 Task: Use the advanced options to search for repositories written in the language "Python".
Action: Mouse moved to (164, 205)
Screenshot: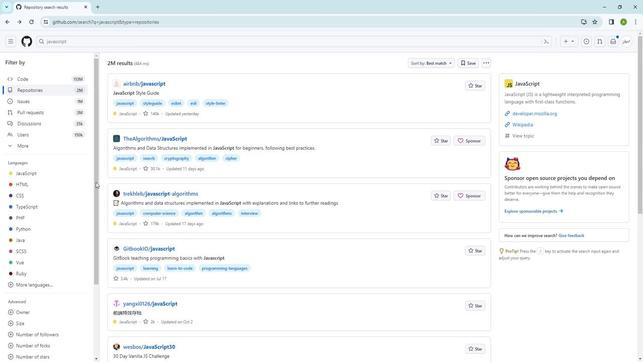 
Action: Mouse pressed left at (164, 205)
Screenshot: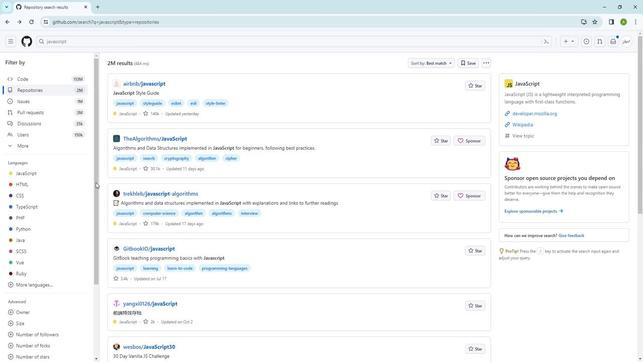 
Action: Mouse moved to (135, 305)
Screenshot: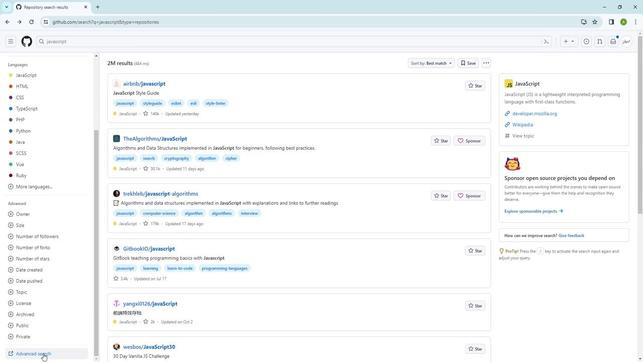 
Action: Mouse pressed left at (135, 305)
Screenshot: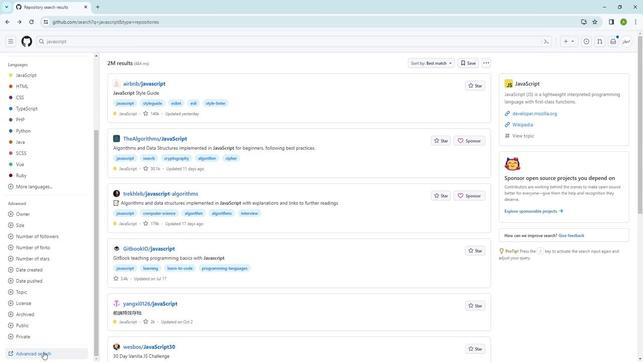 
Action: Mouse moved to (265, 194)
Screenshot: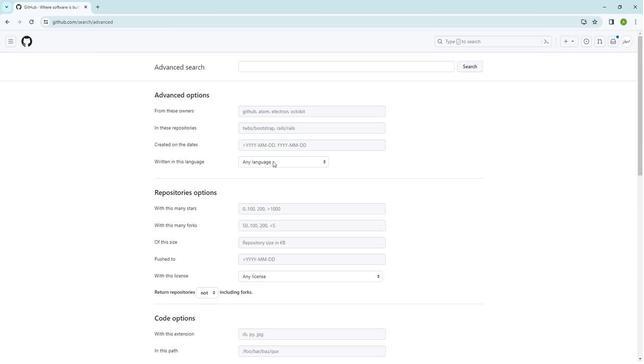 
Action: Mouse pressed left at (265, 194)
Screenshot: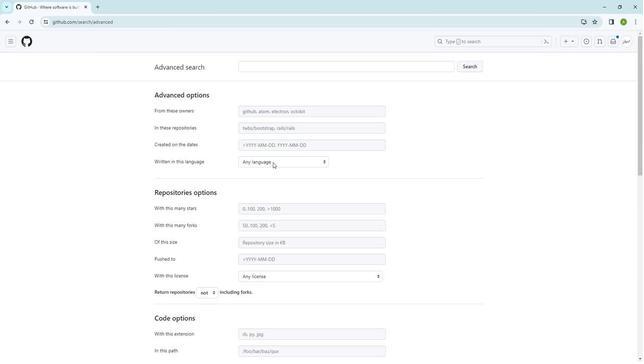 
Action: Mouse moved to (262, 268)
Screenshot: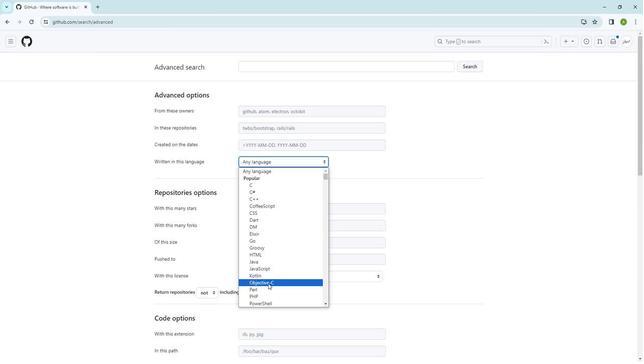 
Action: Mouse scrolled (262, 268) with delta (0, 0)
Screenshot: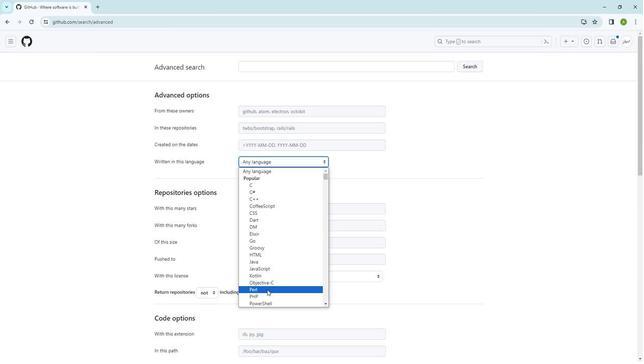 
Action: Mouse moved to (259, 239)
Screenshot: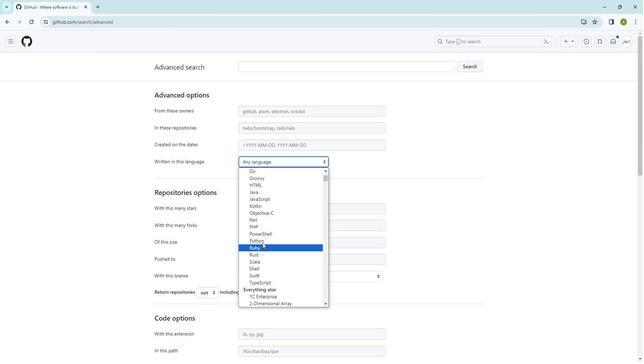 
Action: Mouse pressed left at (259, 239)
Screenshot: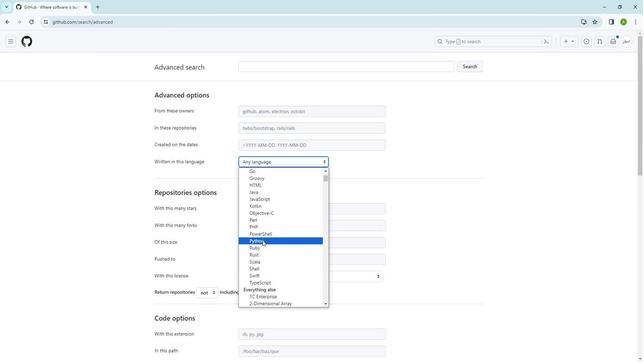 
Action: Mouse moved to (61, 250)
Screenshot: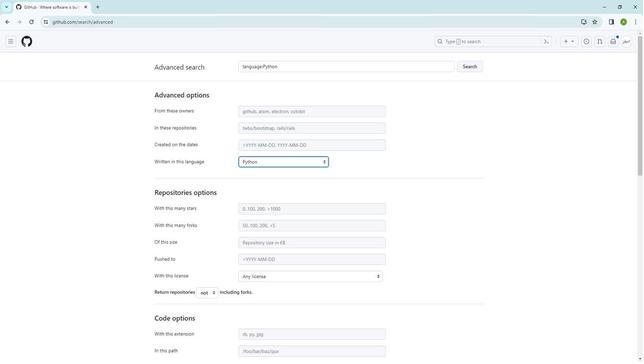 
